 Task: Create a goal object.
Action: Mouse moved to (855, 62)
Screenshot: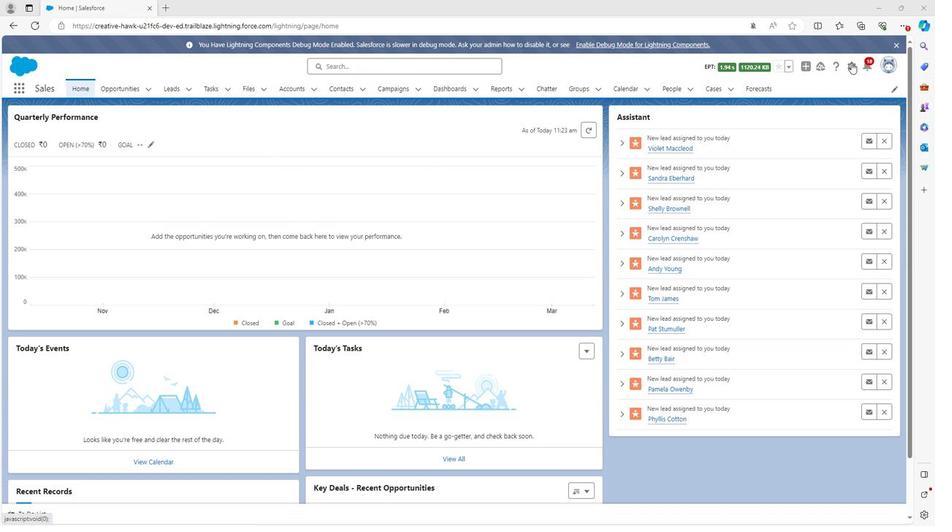 
Action: Mouse pressed left at (855, 62)
Screenshot: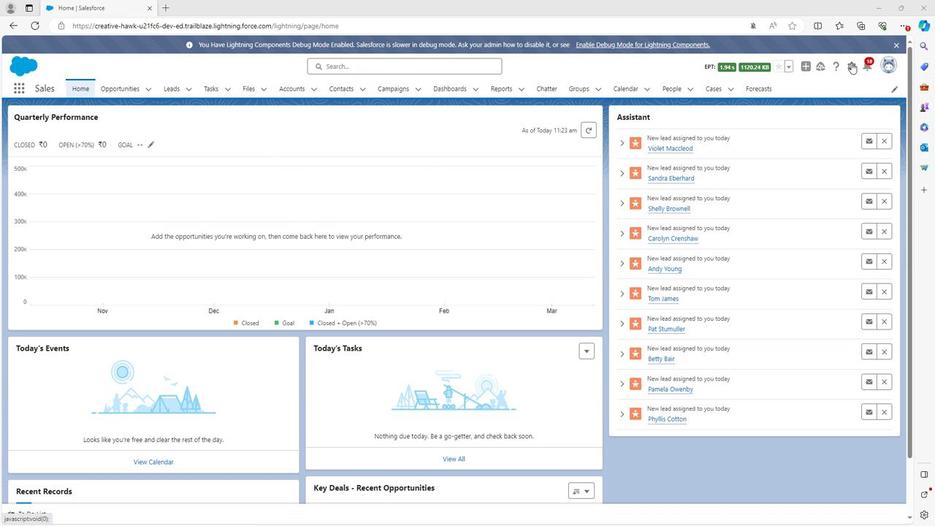 
Action: Mouse moved to (817, 96)
Screenshot: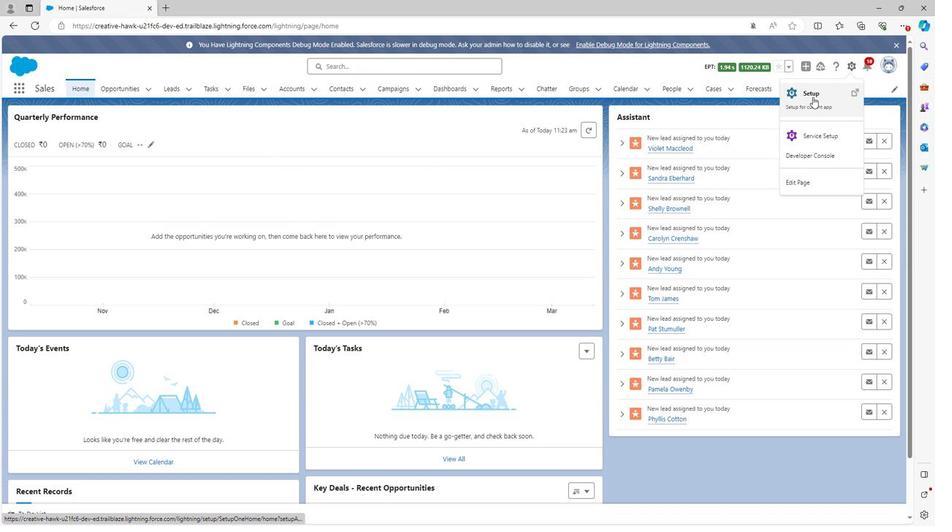 
Action: Mouse pressed left at (817, 96)
Screenshot: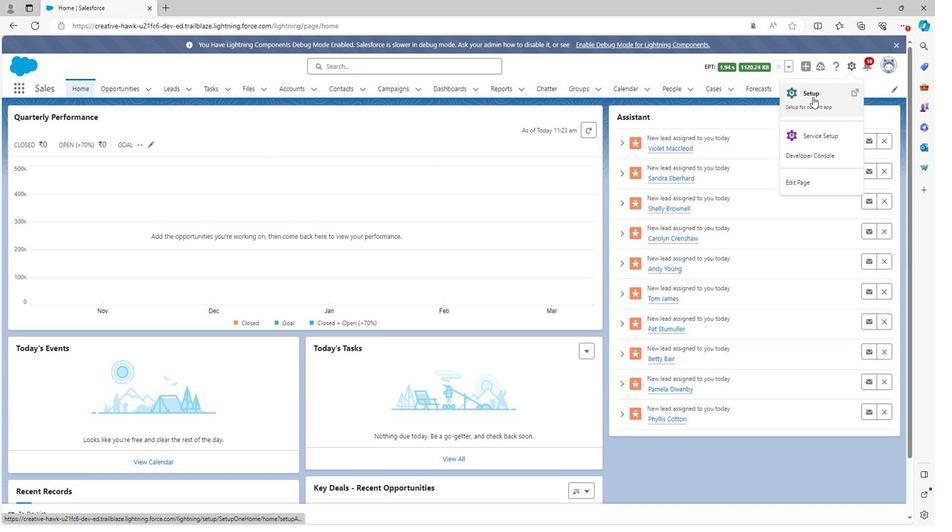 
Action: Mouse moved to (127, 86)
Screenshot: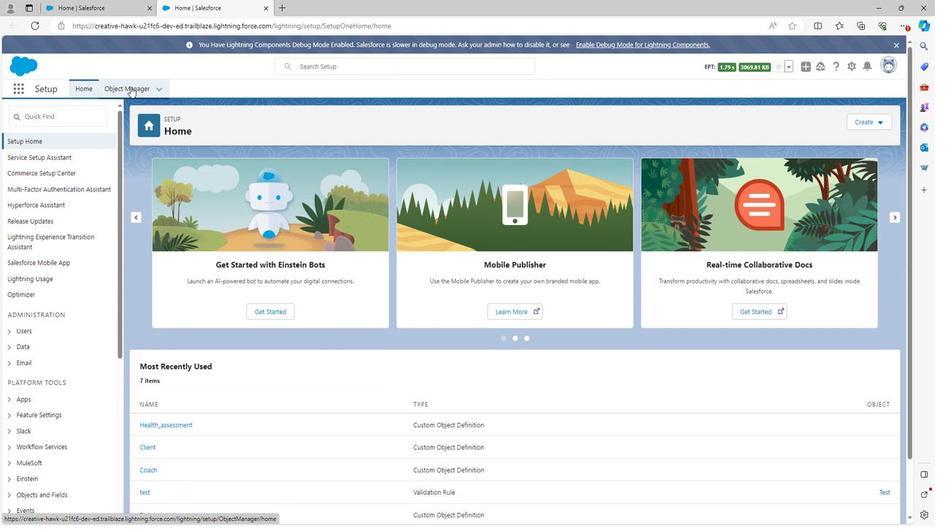 
Action: Mouse pressed left at (127, 86)
Screenshot: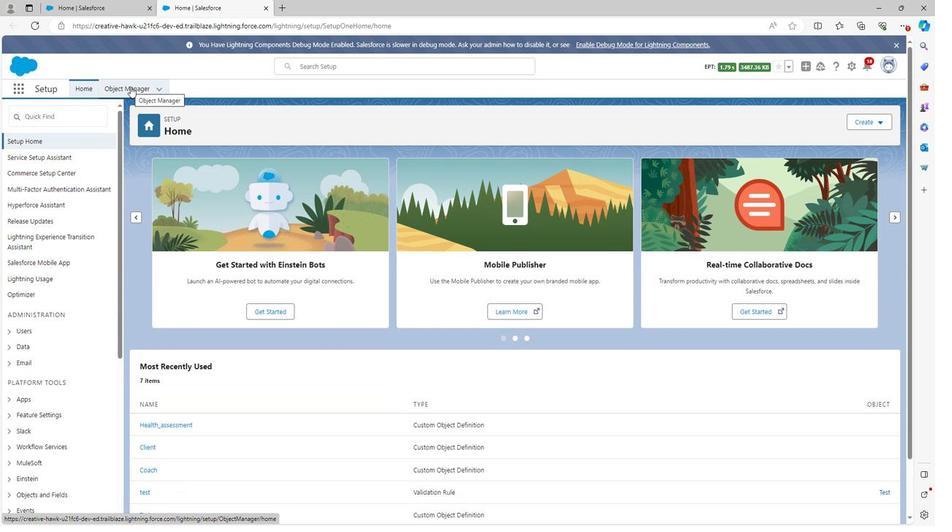 
Action: Mouse moved to (872, 122)
Screenshot: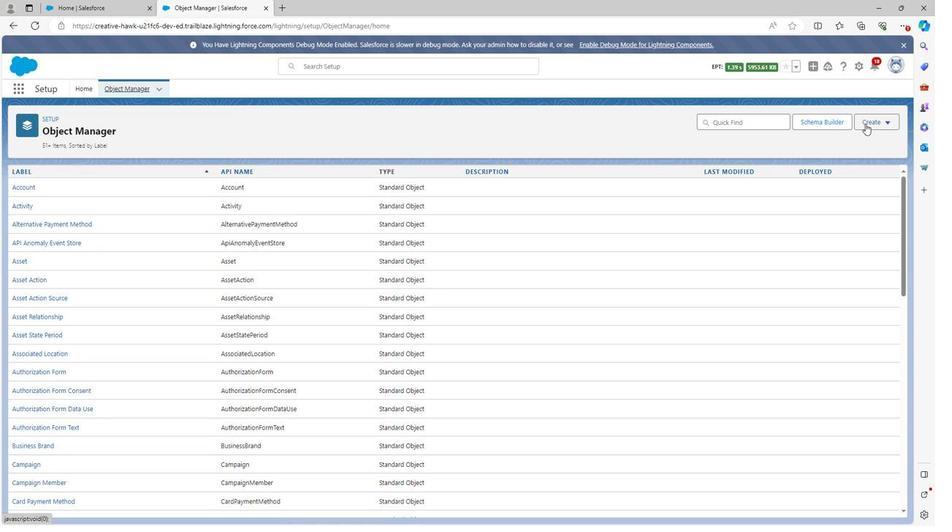 
Action: Mouse pressed left at (872, 122)
Screenshot: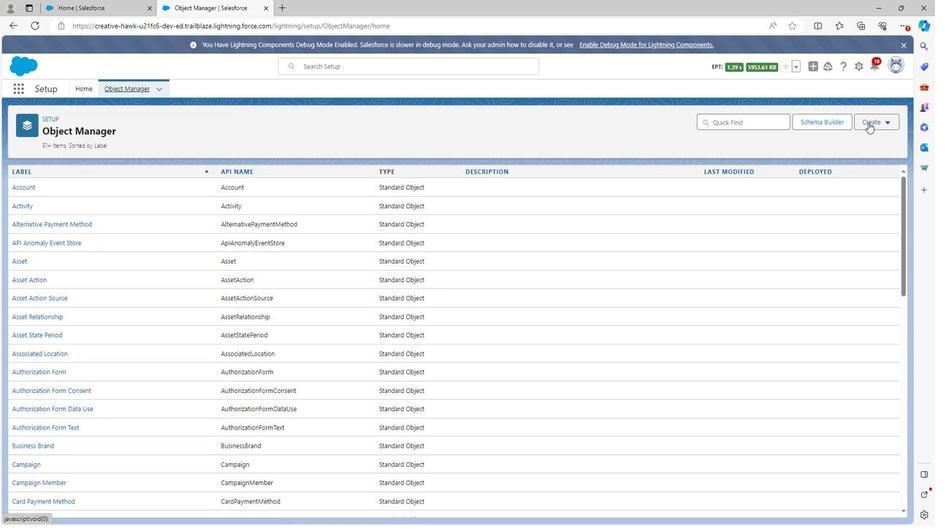 
Action: Mouse moved to (830, 149)
Screenshot: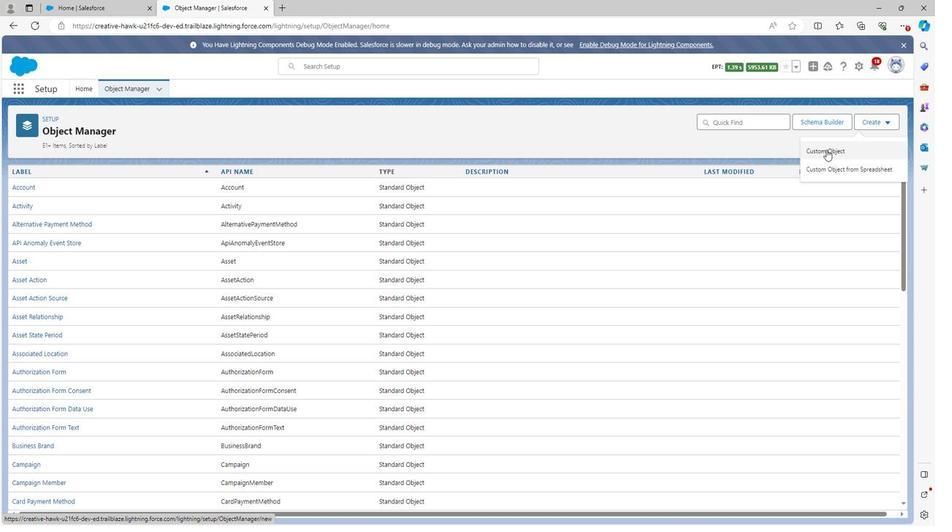 
Action: Mouse pressed left at (830, 149)
Screenshot: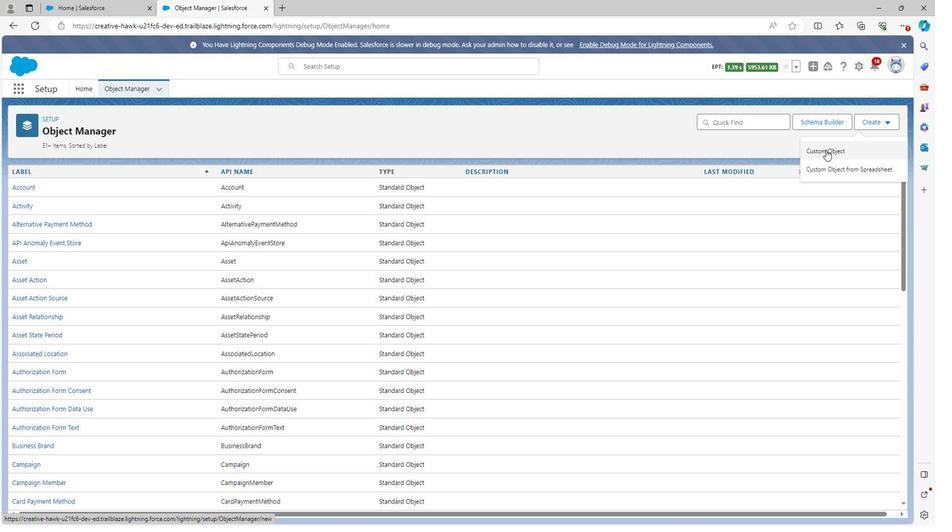 
Action: Mouse moved to (221, 249)
Screenshot: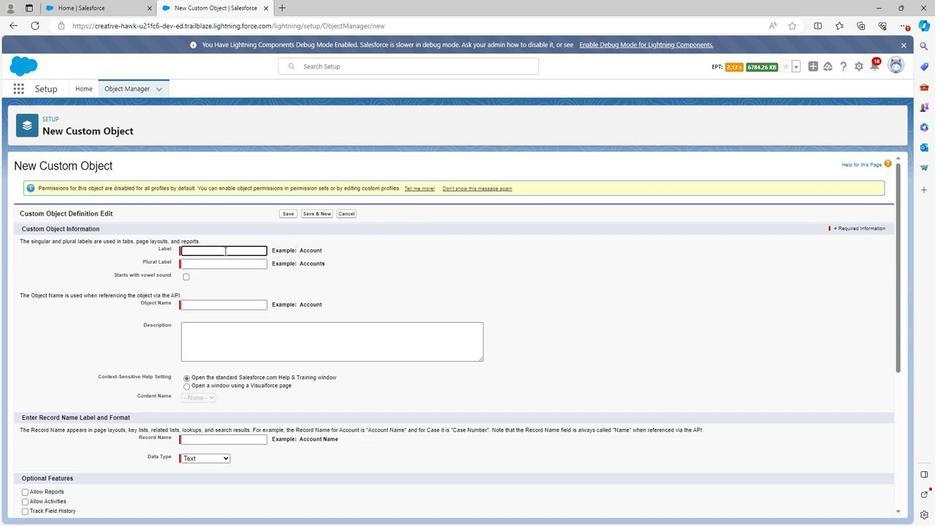 
Action: Mouse pressed left at (221, 249)
Screenshot: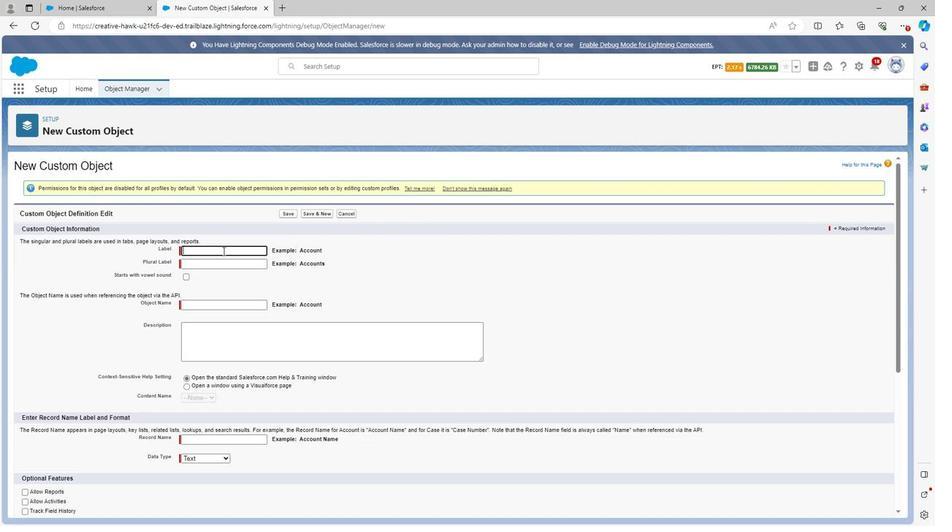 
Action: Mouse moved to (221, 251)
Screenshot: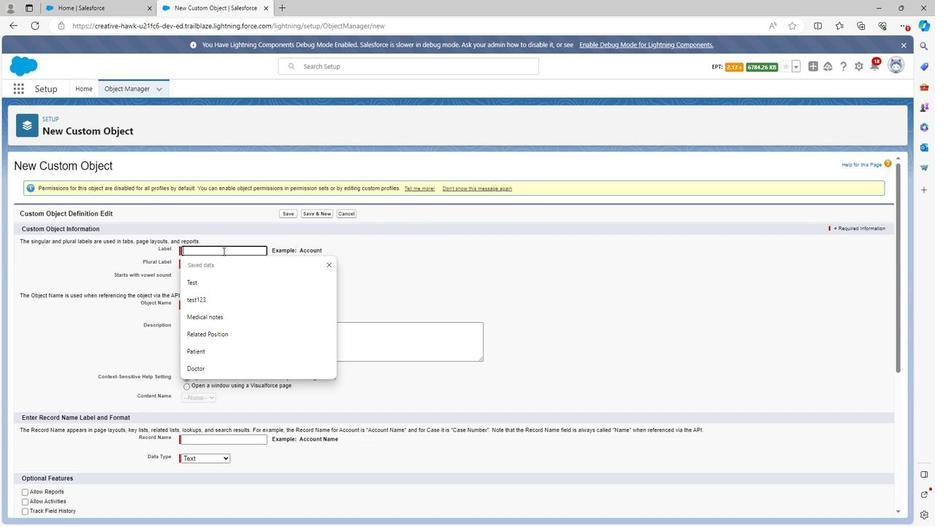
Action: Key pressed goal
Screenshot: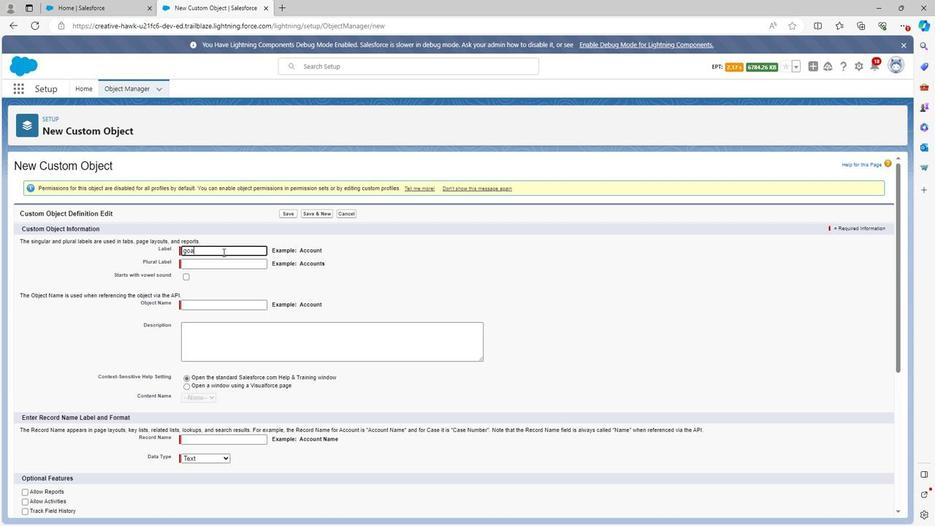 
Action: Mouse moved to (223, 264)
Screenshot: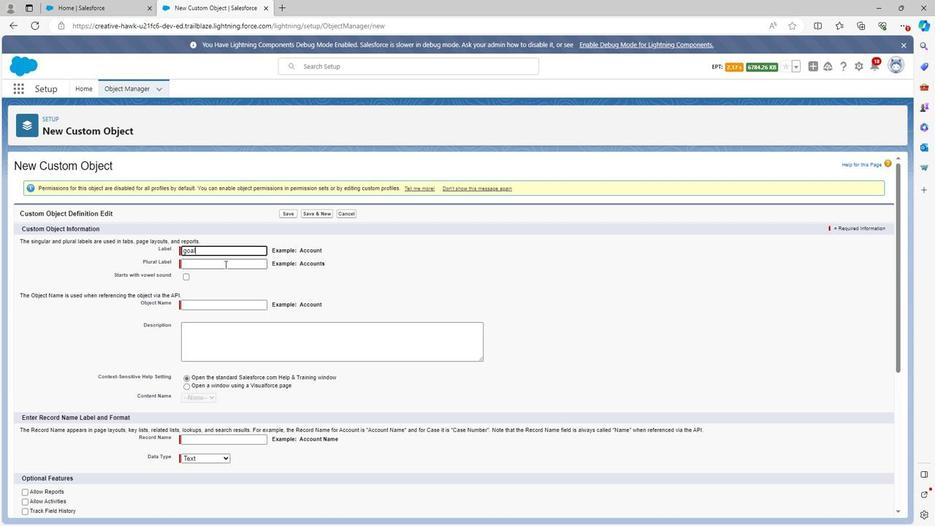 
Action: Mouse pressed left at (223, 264)
Screenshot: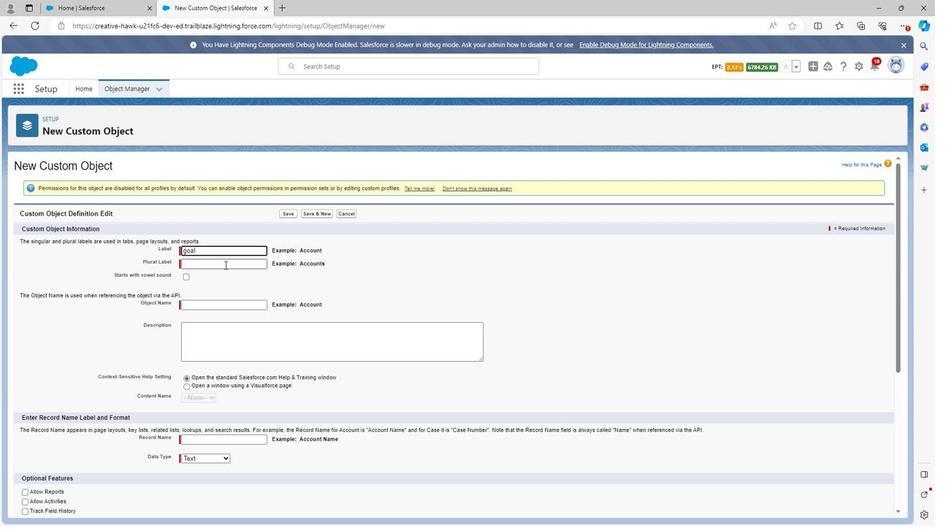 
Action: Key pressed goals
Screenshot: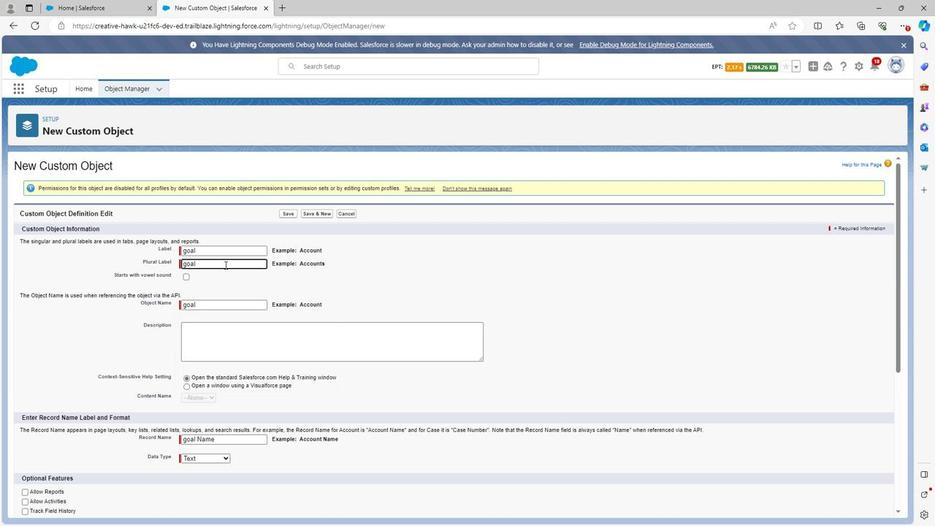 
Action: Mouse moved to (213, 279)
Screenshot: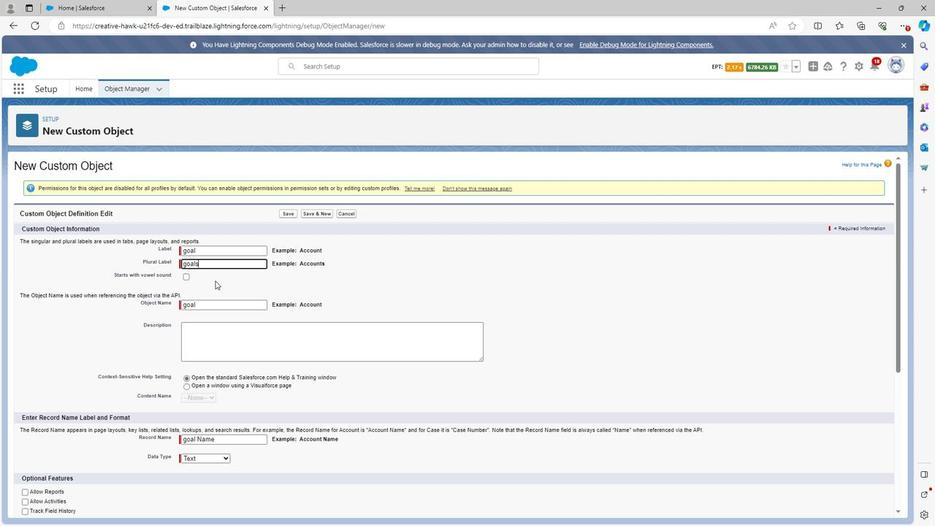 
Action: Mouse pressed left at (213, 279)
Screenshot: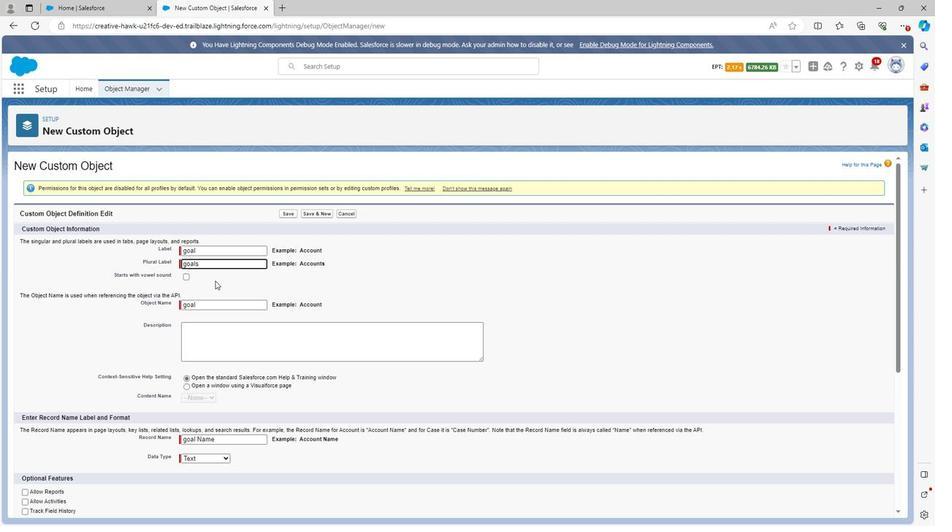 
Action: Mouse moved to (204, 335)
Screenshot: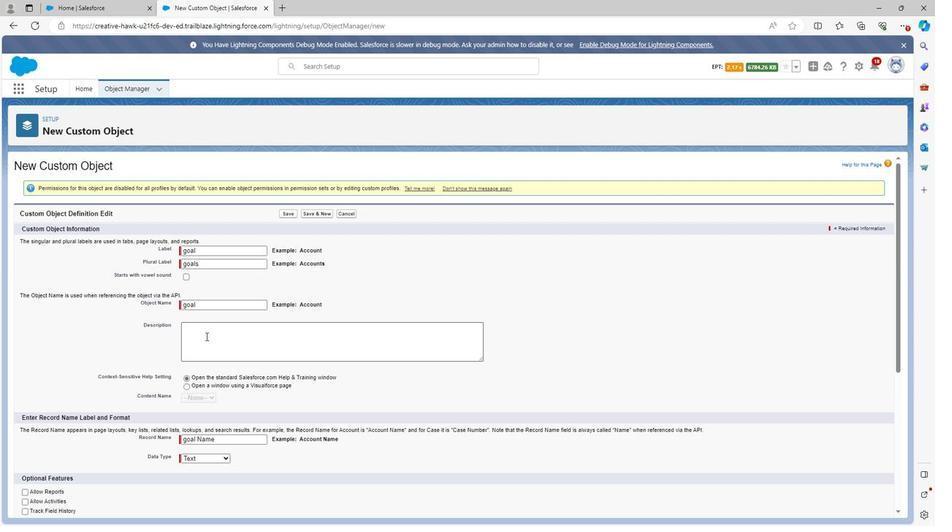 
Action: Mouse pressed left at (204, 335)
Screenshot: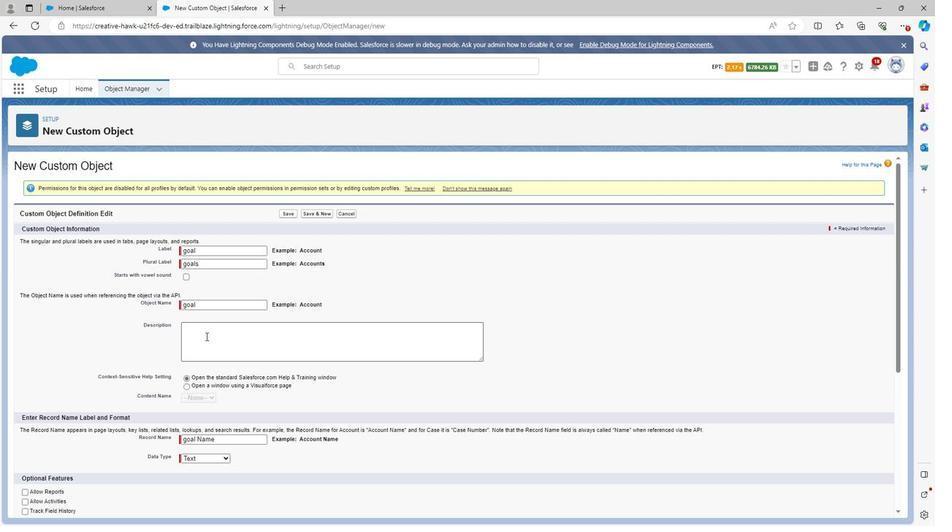 
Action: Mouse moved to (204, 336)
Screenshot: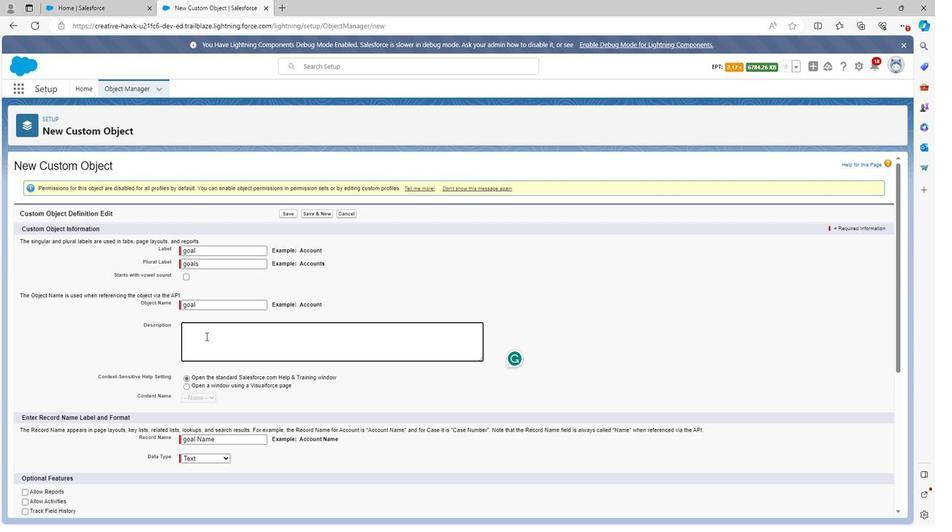 
Action: Key pressed goal<Key.space>object<Key.space>is<Key.space>to<Key.space>save<Key.space>the<Key.space>goal<Key.space>information<Key.space>of<Key.space>clients
Screenshot: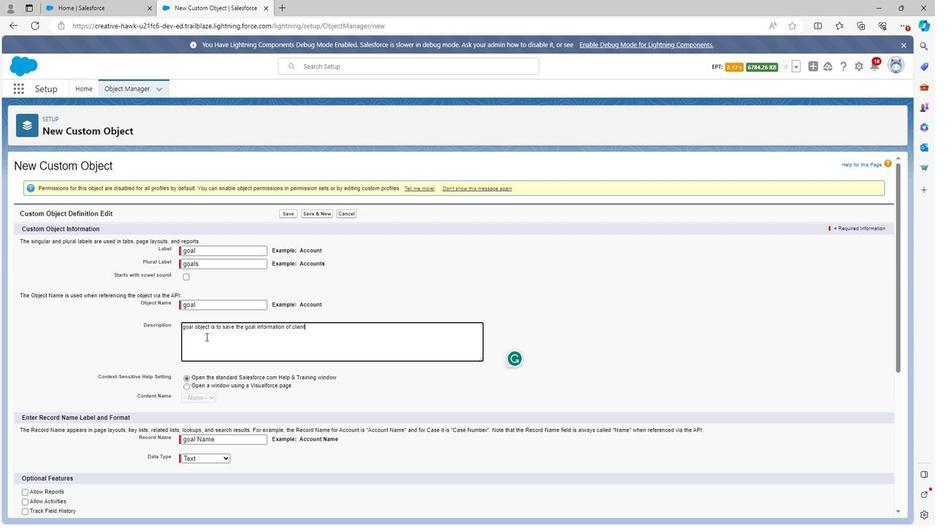 
Action: Mouse moved to (233, 448)
Screenshot: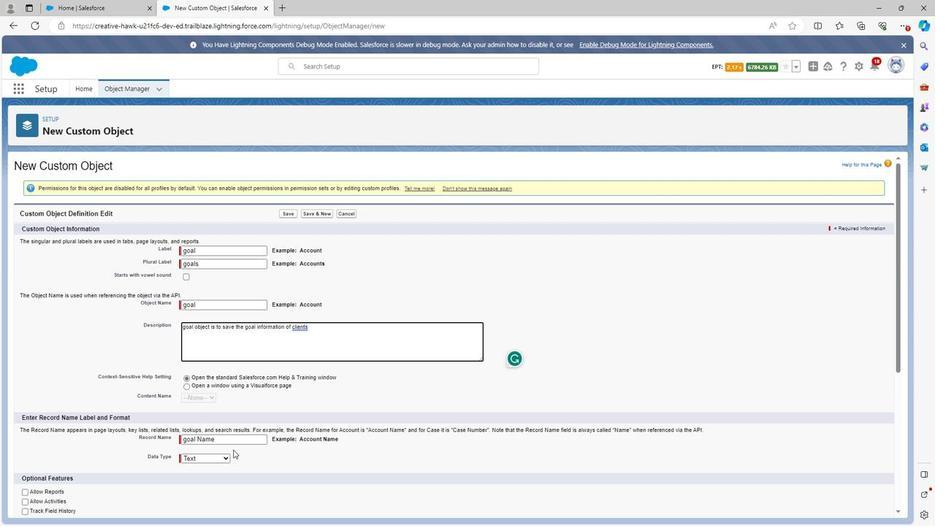 
Action: Mouse scrolled (233, 448) with delta (0, 0)
Screenshot: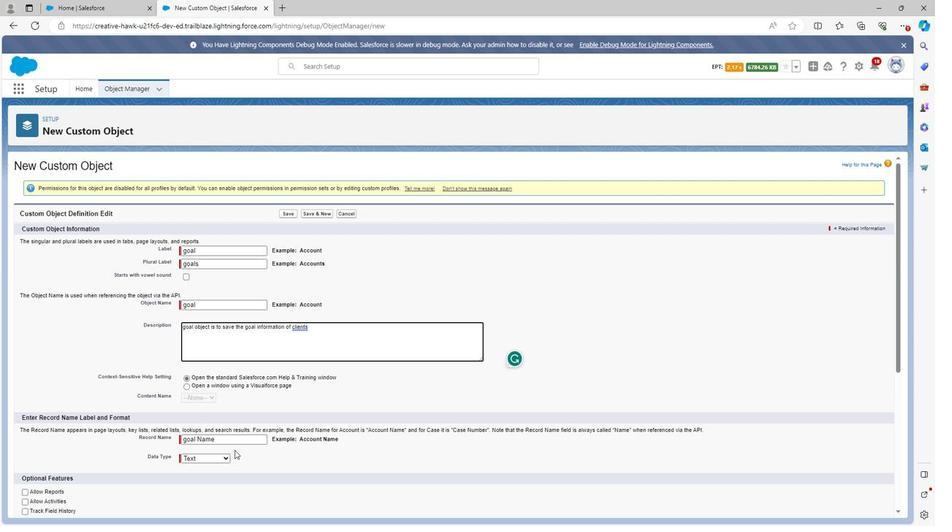 
Action: Mouse scrolled (233, 448) with delta (0, 0)
Screenshot: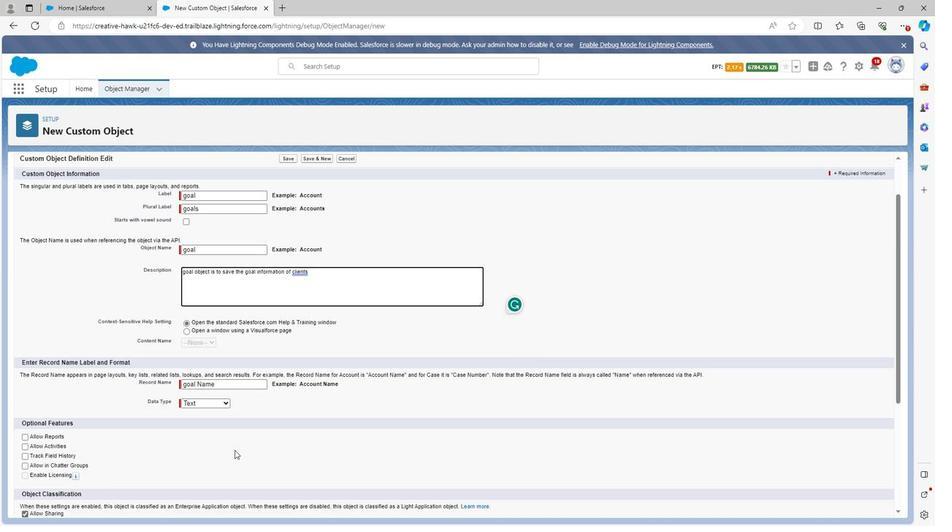 
Action: Mouse scrolled (233, 448) with delta (0, 0)
Screenshot: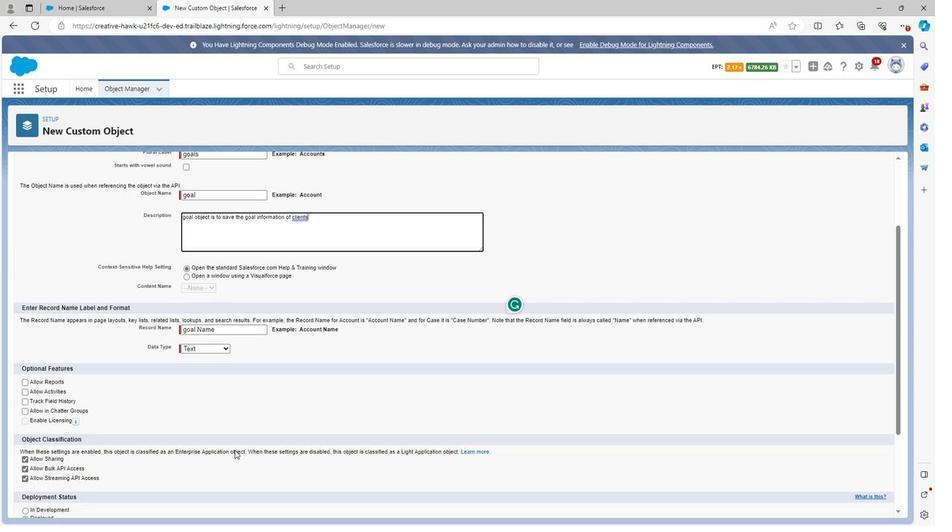 
Action: Mouse moved to (20, 328)
Screenshot: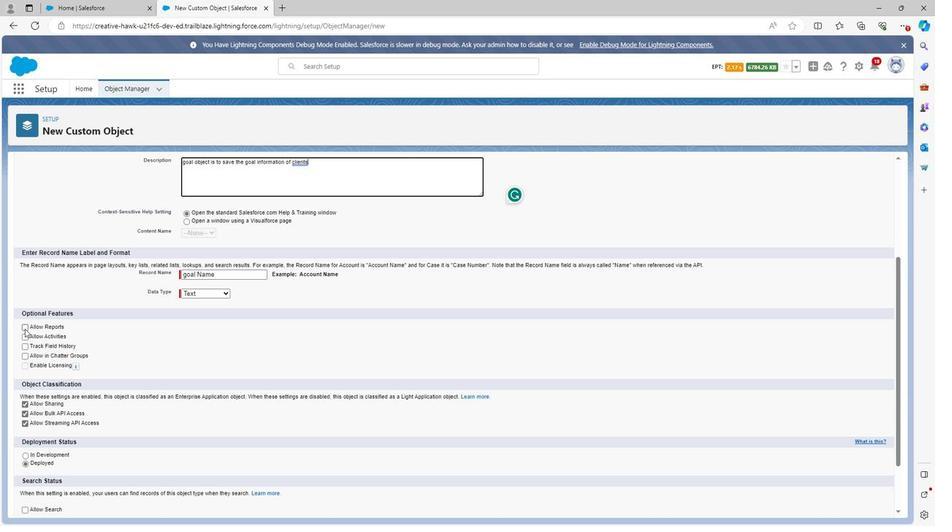 
Action: Mouse pressed left at (20, 328)
Screenshot: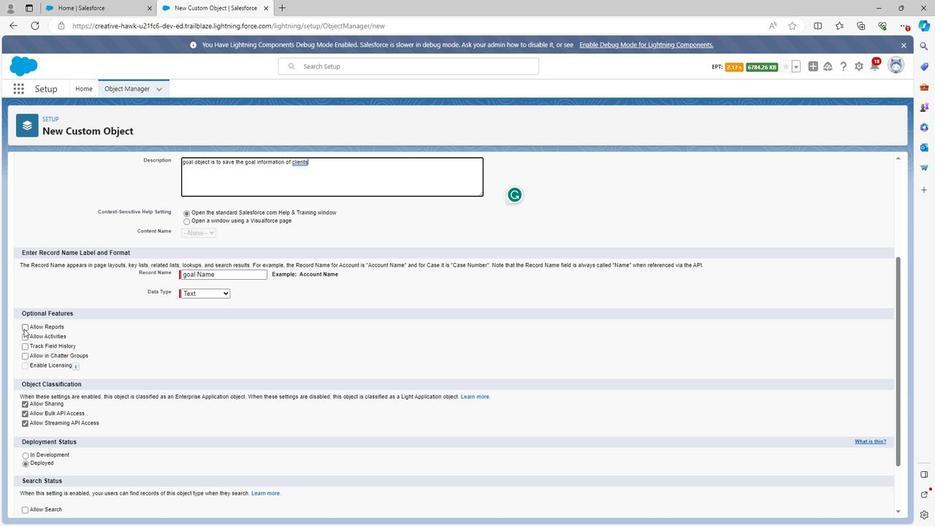 
Action: Mouse moved to (24, 337)
Screenshot: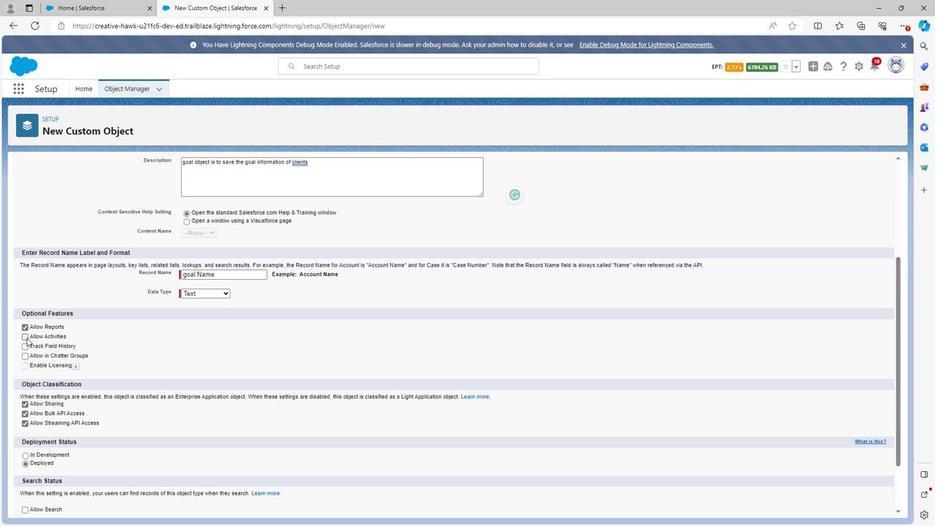 
Action: Mouse pressed left at (24, 337)
Screenshot: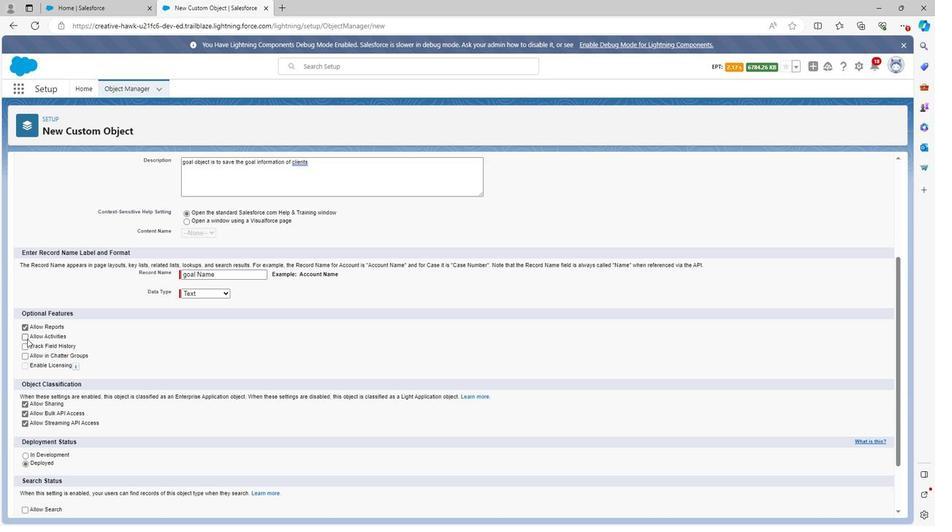 
Action: Mouse moved to (23, 347)
Screenshot: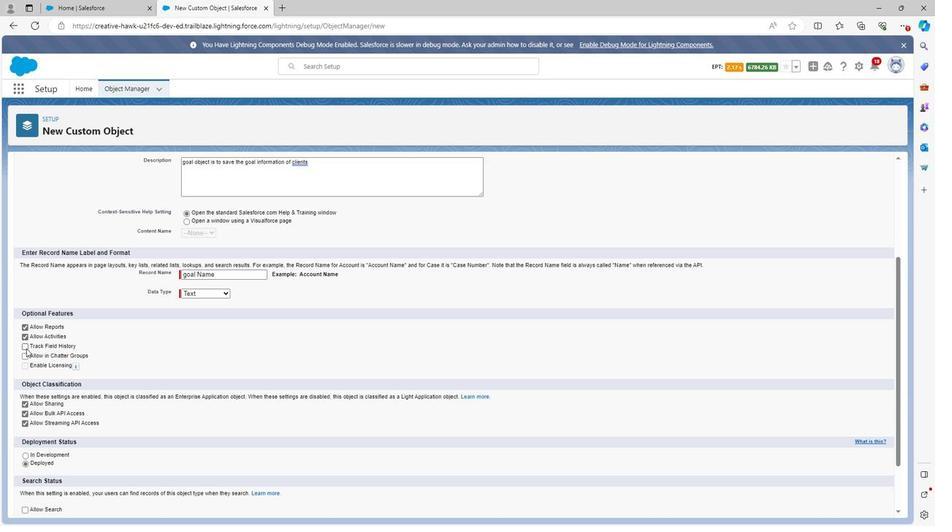 
Action: Mouse pressed left at (23, 347)
Screenshot: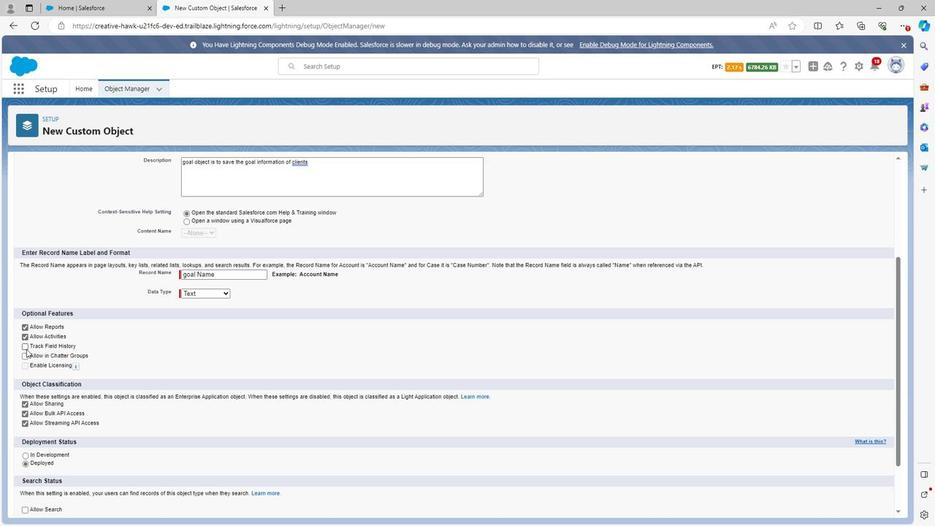 
Action: Mouse moved to (41, 369)
Screenshot: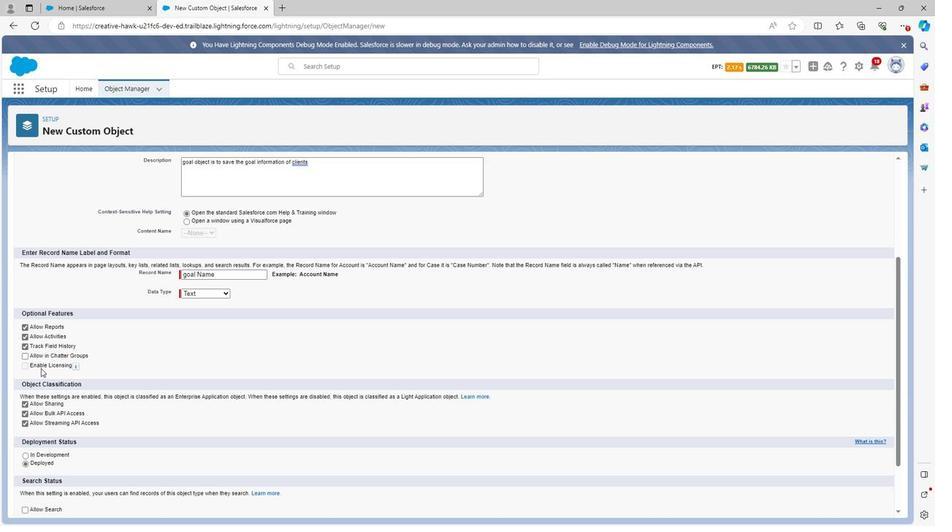 
Action: Mouse scrolled (41, 369) with delta (0, 0)
Screenshot: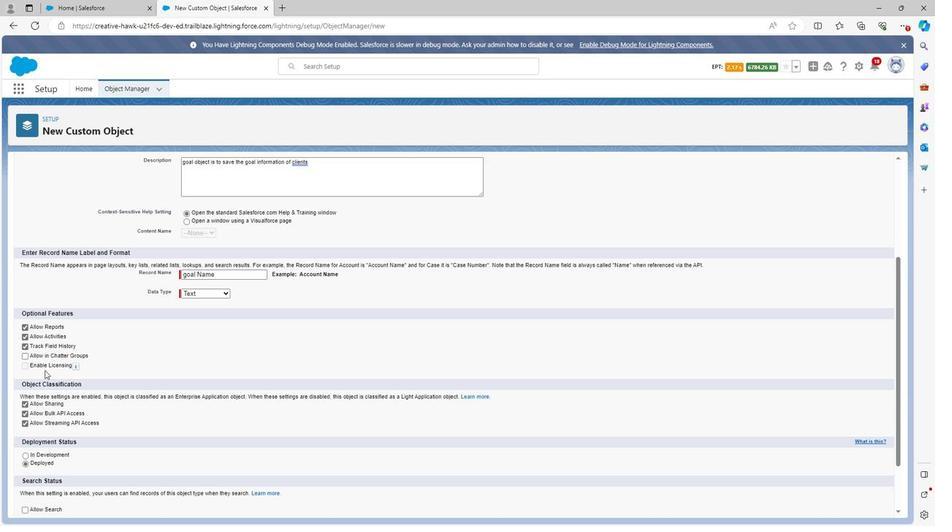 
Action: Mouse scrolled (41, 369) with delta (0, 0)
Screenshot: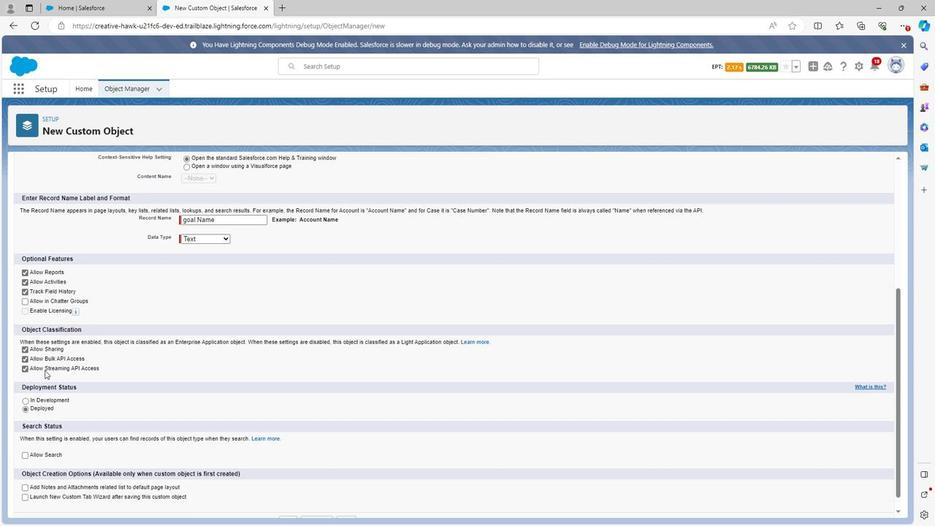 
Action: Mouse scrolled (41, 369) with delta (0, 0)
Screenshot: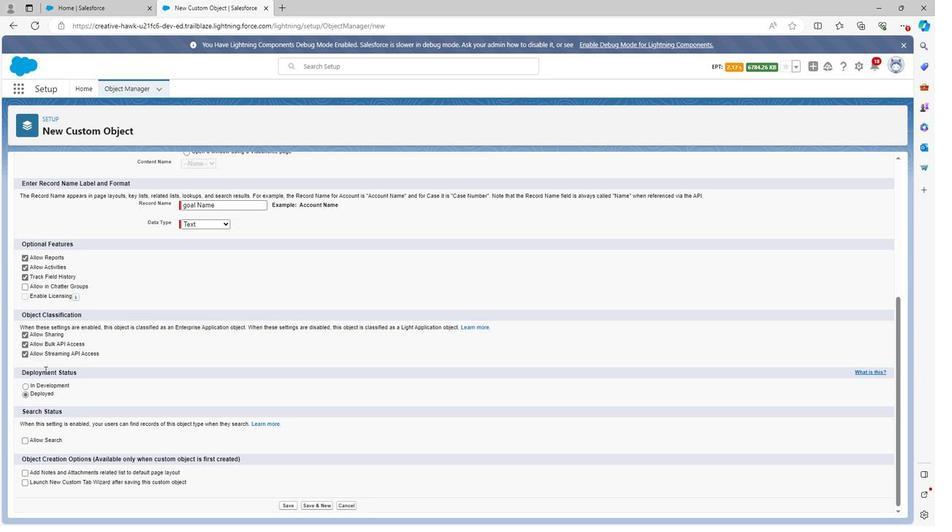 
Action: Mouse moved to (287, 502)
Screenshot: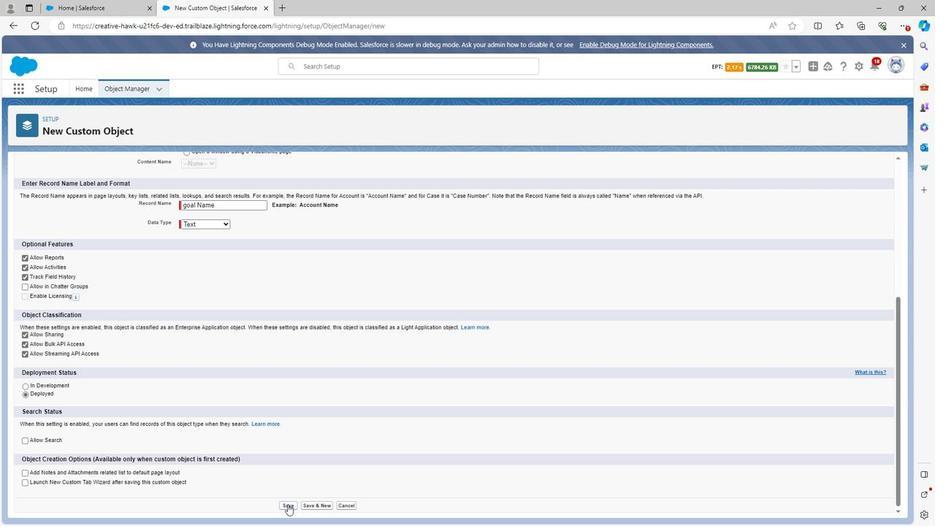 
Action: Mouse pressed left at (287, 502)
Screenshot: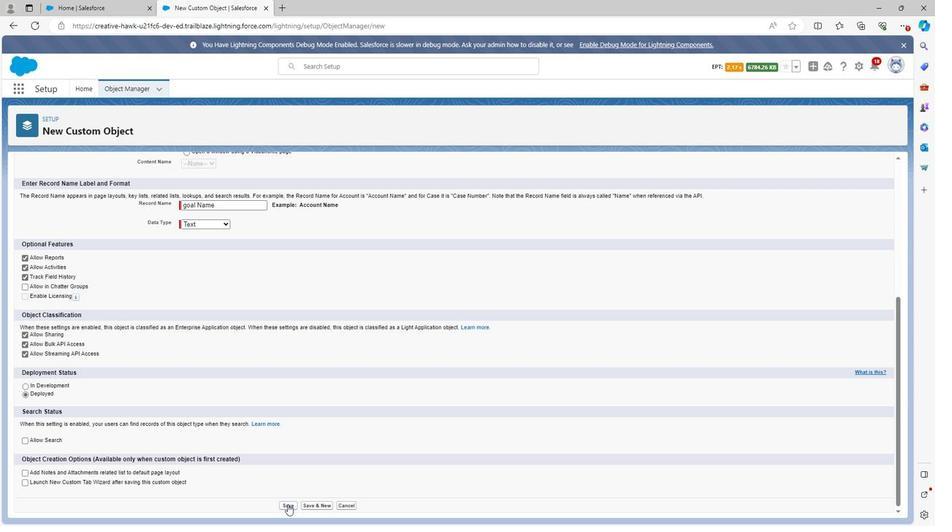 
Action: Mouse moved to (75, 118)
Screenshot: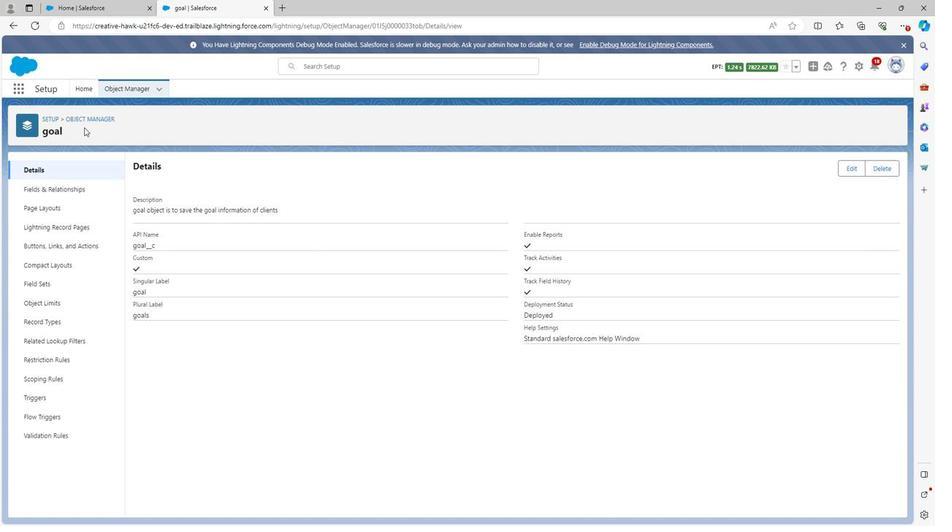 
Action: Mouse pressed left at (75, 118)
Screenshot: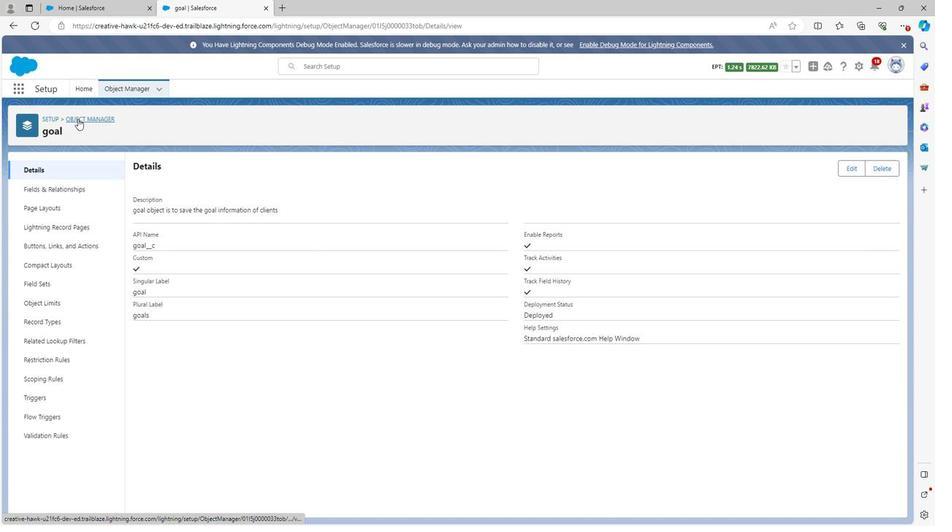 
Action: Mouse moved to (96, 301)
Screenshot: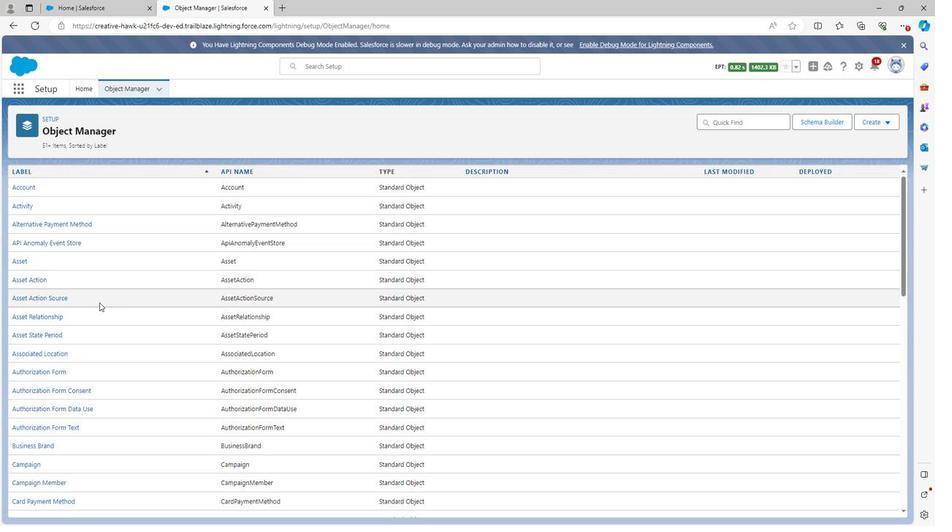 
Action: Mouse scrolled (96, 301) with delta (0, 0)
Screenshot: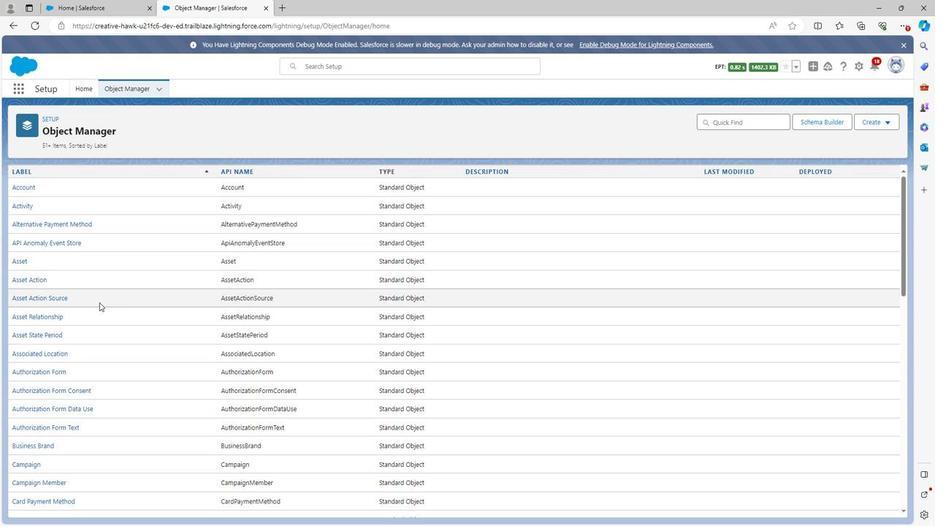 
Action: Mouse scrolled (96, 301) with delta (0, 0)
Screenshot: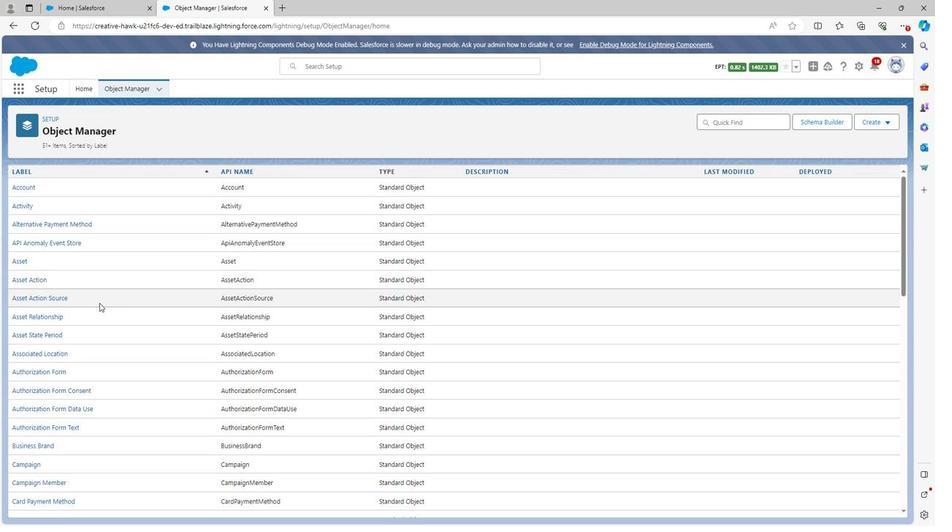 
Action: Mouse scrolled (96, 301) with delta (0, 0)
Screenshot: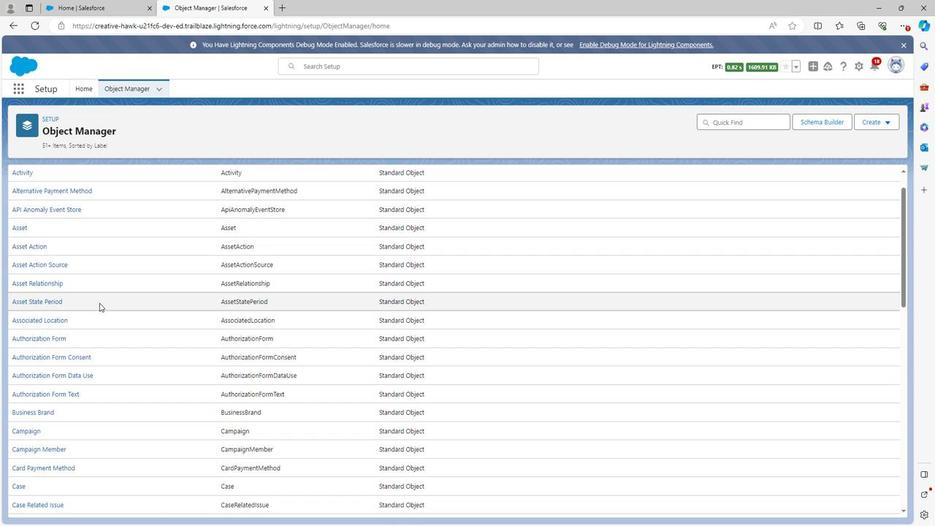 
Action: Mouse scrolled (96, 301) with delta (0, 0)
Screenshot: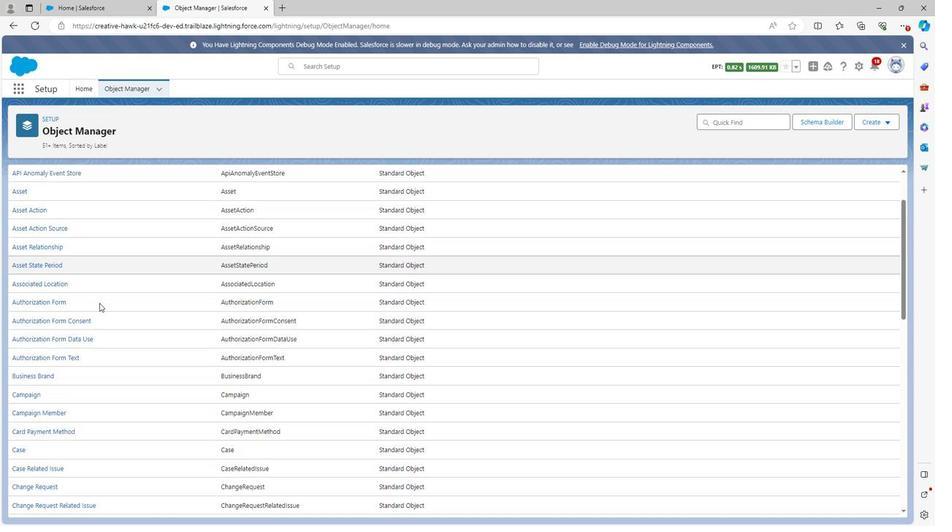 
Action: Mouse scrolled (96, 301) with delta (0, 0)
Screenshot: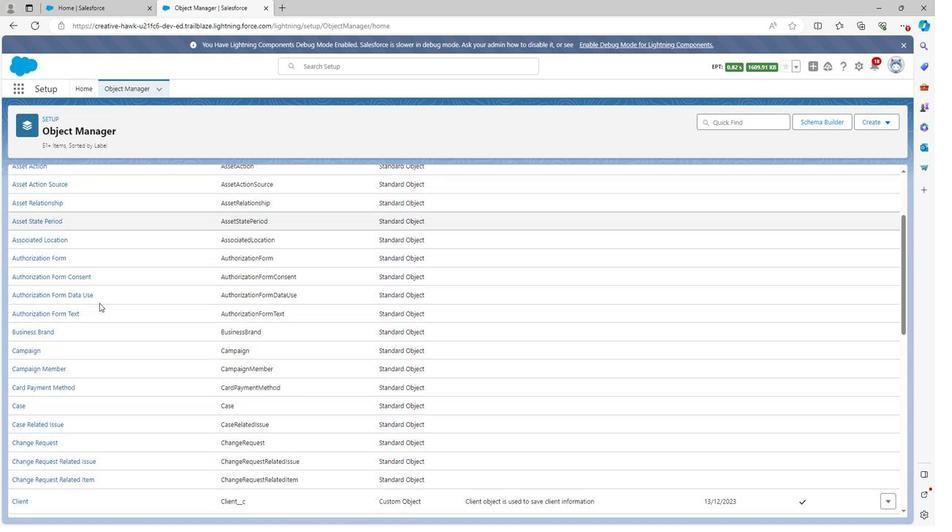 
Action: Mouse scrolled (96, 301) with delta (0, 0)
Screenshot: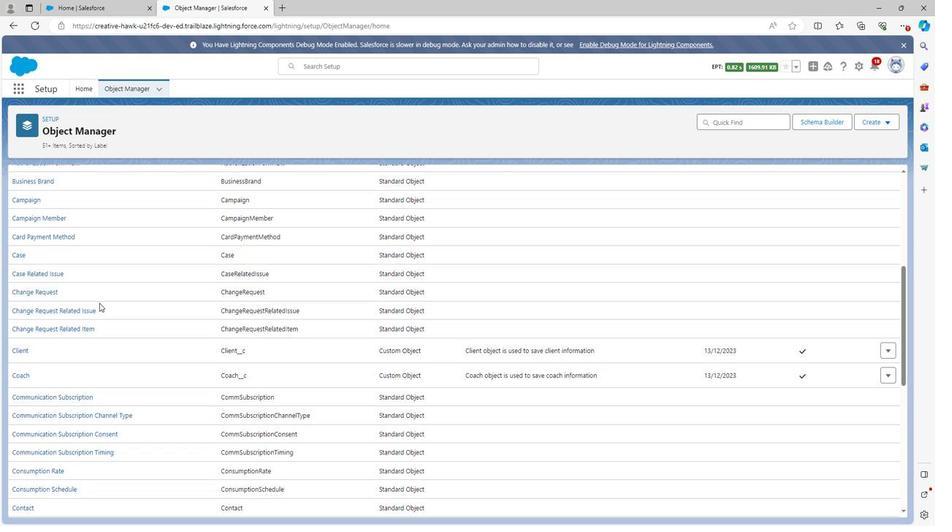 
Action: Mouse scrolled (96, 301) with delta (0, 0)
Screenshot: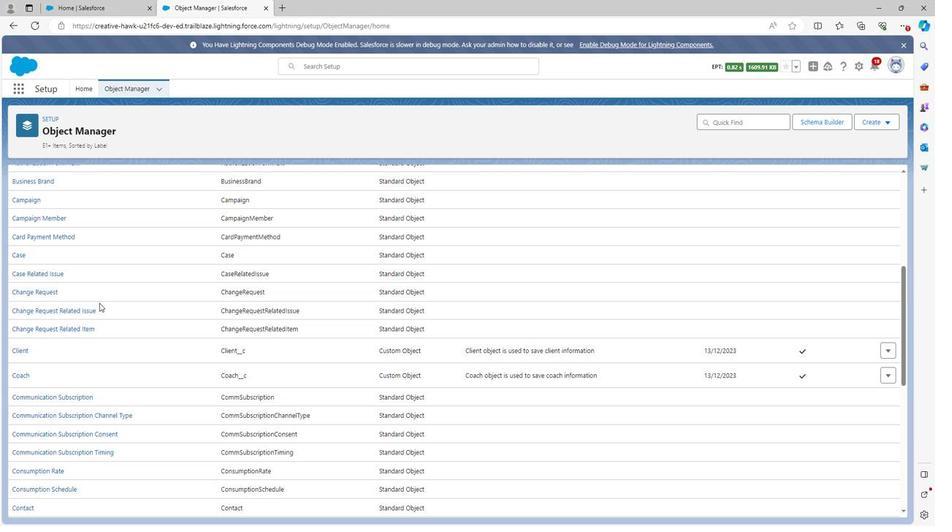 
Action: Mouse scrolled (96, 301) with delta (0, 0)
Screenshot: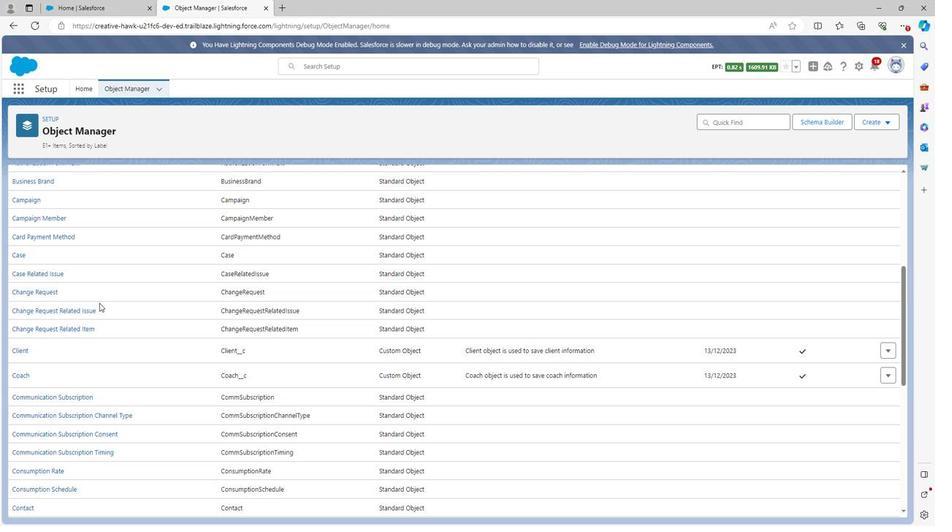 
Action: Mouse scrolled (96, 301) with delta (0, 0)
Screenshot: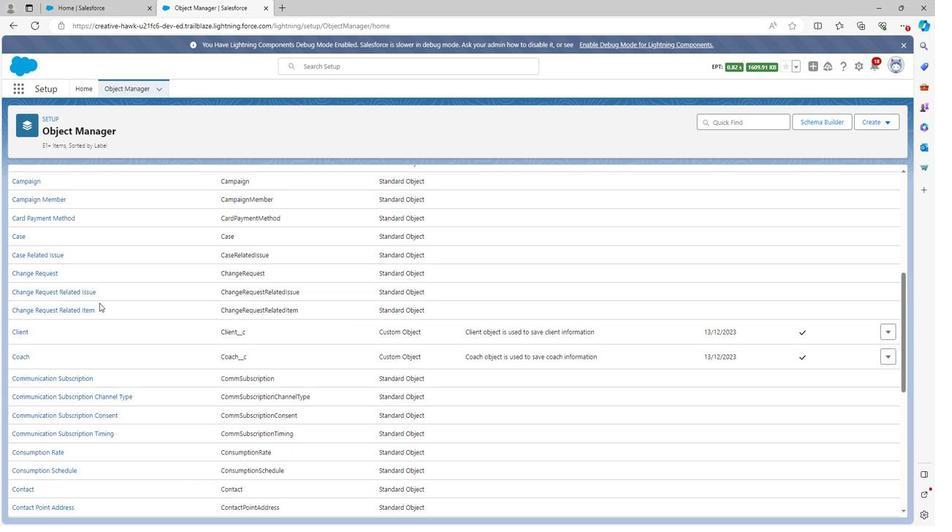 
Action: Mouse scrolled (96, 301) with delta (0, 0)
Screenshot: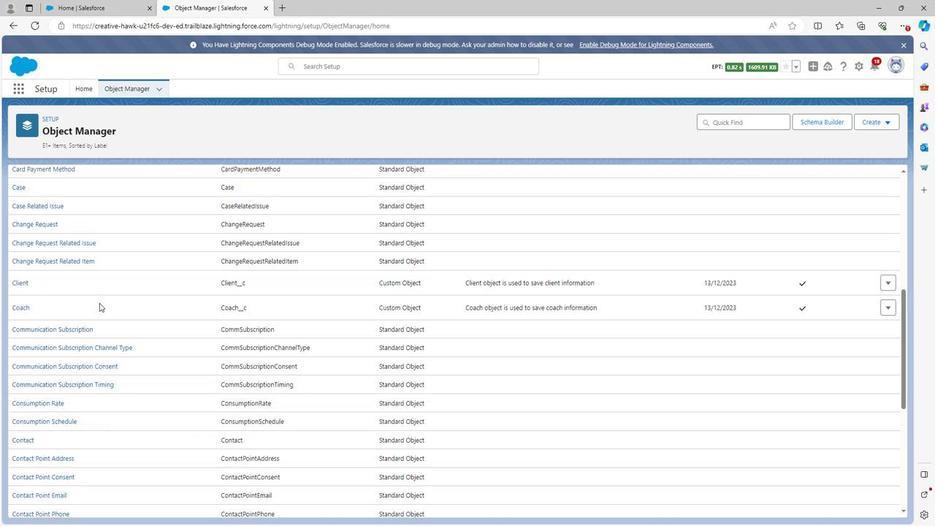 
Action: Mouse scrolled (96, 301) with delta (0, 0)
Screenshot: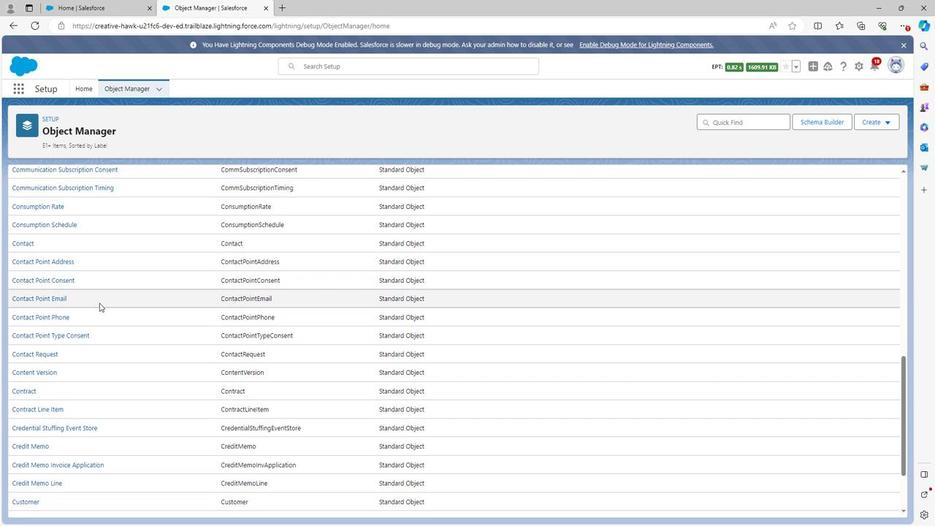 
Action: Mouse scrolled (96, 301) with delta (0, 0)
Screenshot: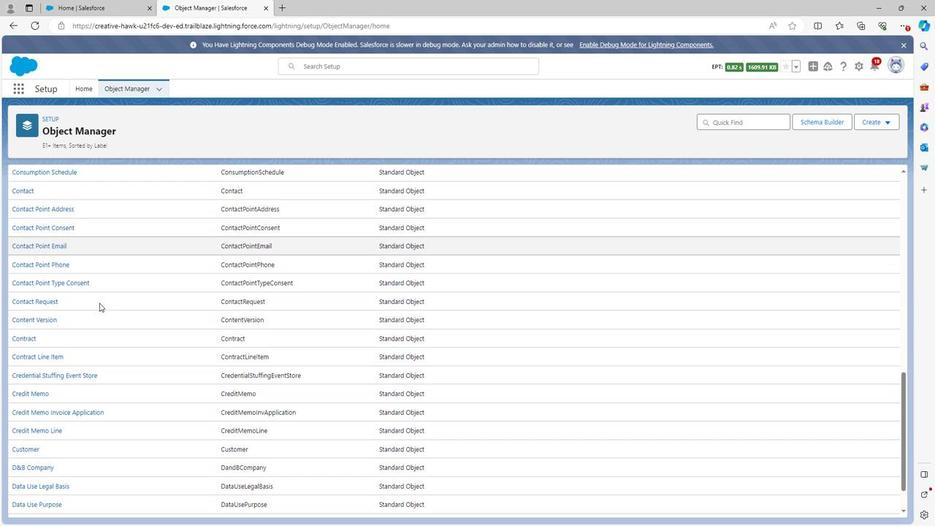 
Action: Mouse scrolled (96, 301) with delta (0, 0)
Screenshot: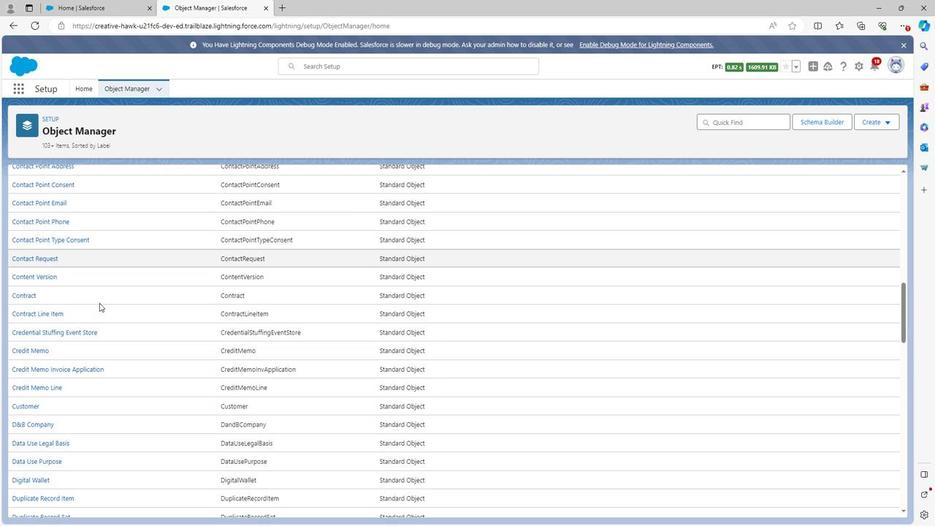 
Action: Mouse moved to (97, 303)
Screenshot: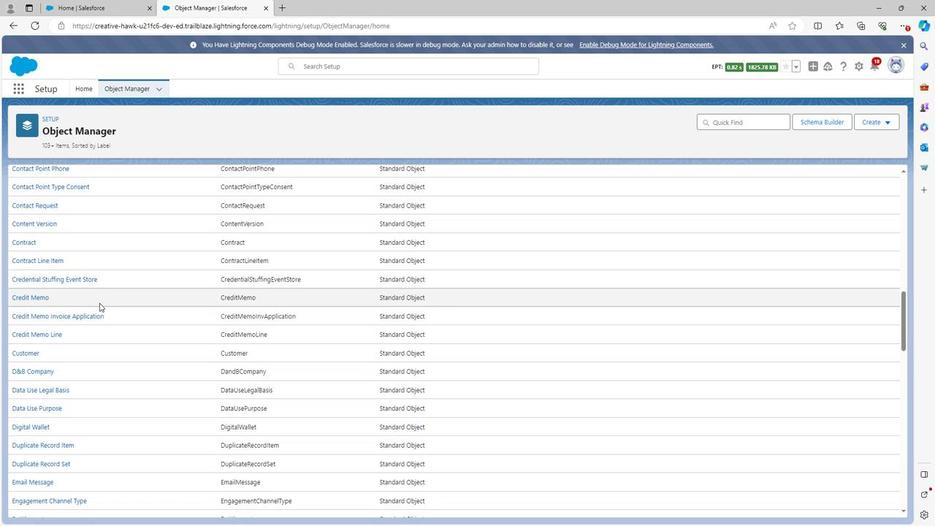 
Action: Mouse scrolled (97, 303) with delta (0, 0)
Screenshot: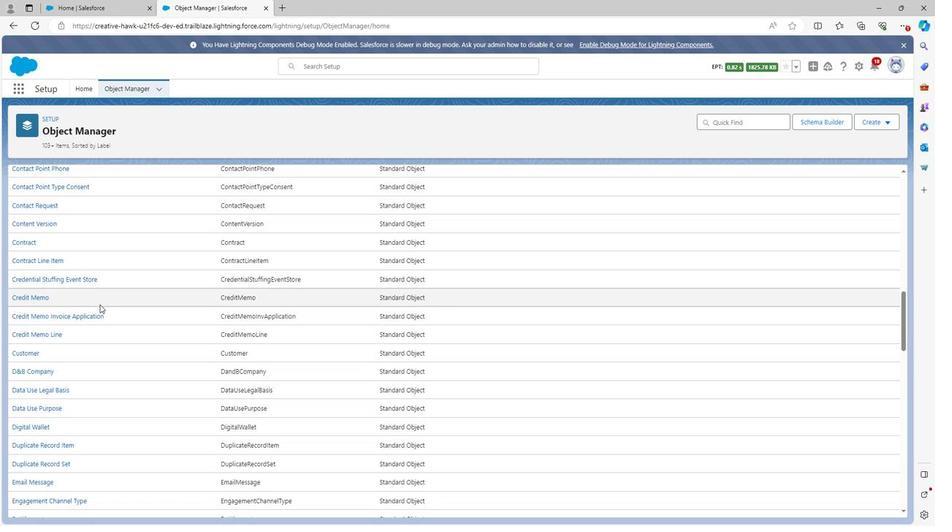 
Action: Mouse moved to (97, 304)
Screenshot: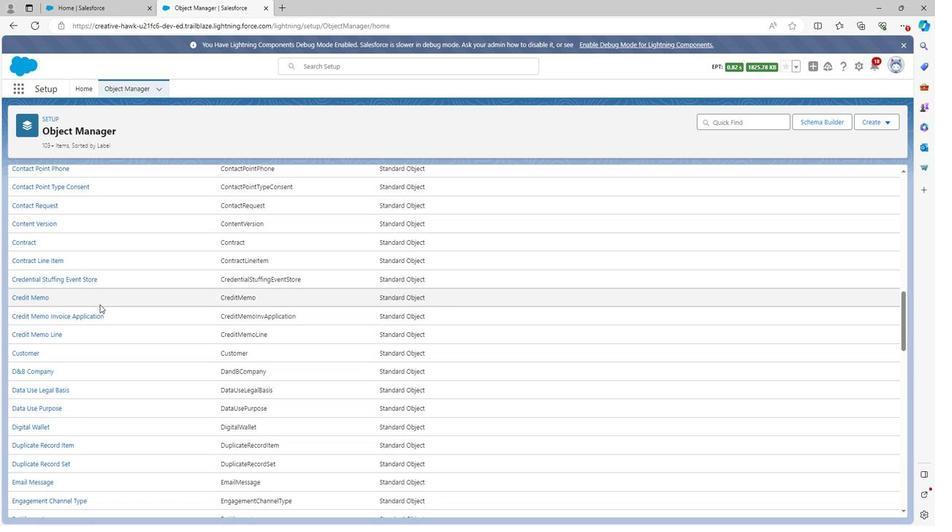 
Action: Mouse scrolled (97, 303) with delta (0, 0)
Screenshot: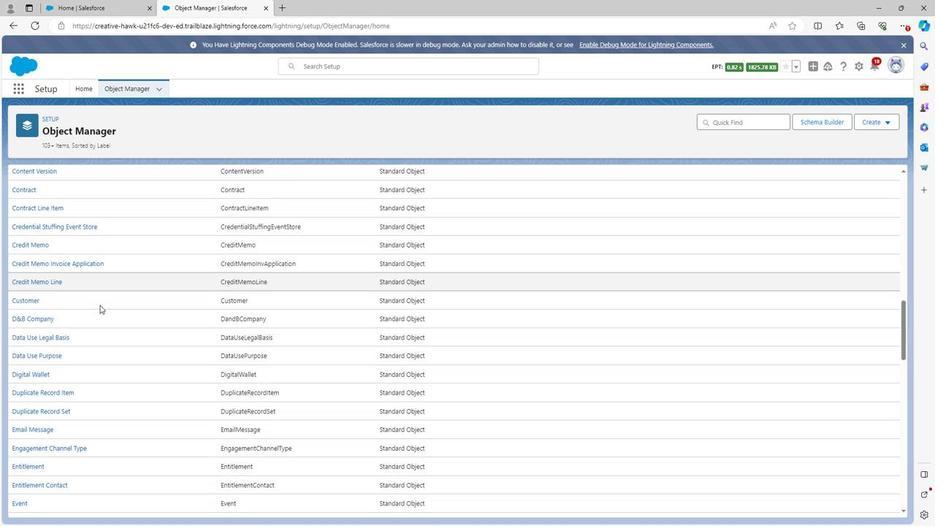 
Action: Mouse scrolled (97, 303) with delta (0, 0)
Screenshot: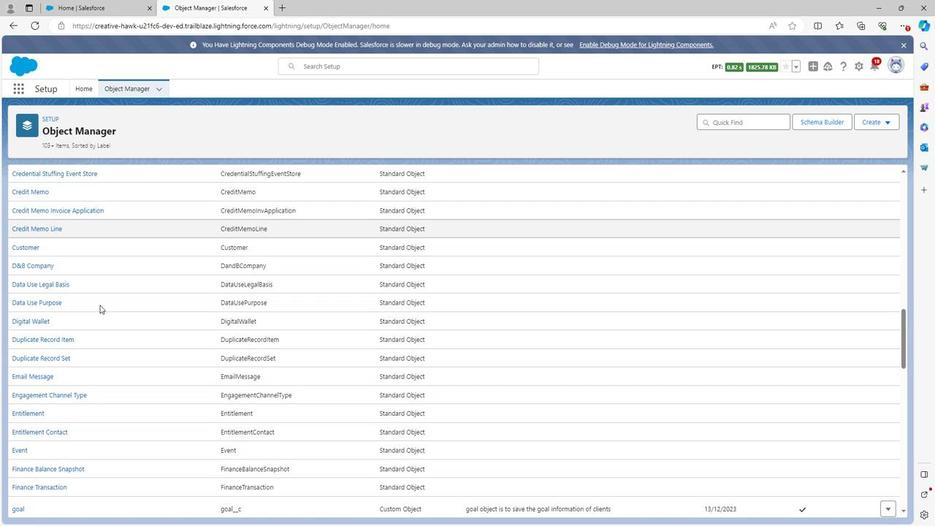 
Action: Mouse scrolled (97, 303) with delta (0, 0)
Screenshot: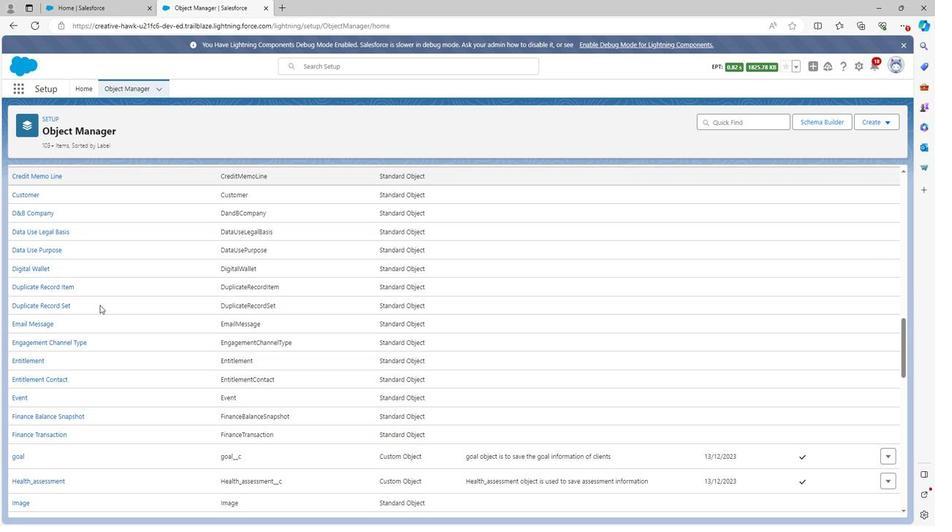 
Action: Mouse moved to (17, 402)
Screenshot: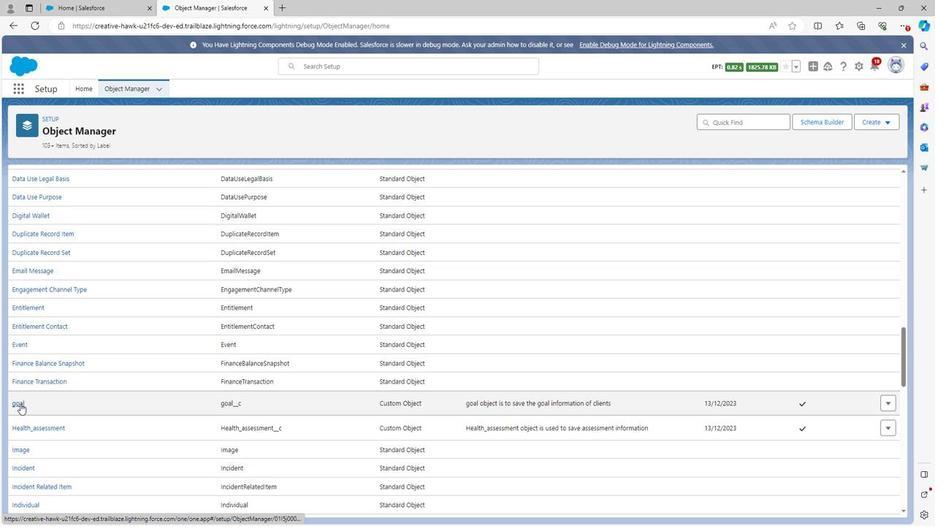 
Action: Mouse pressed left at (17, 402)
Screenshot: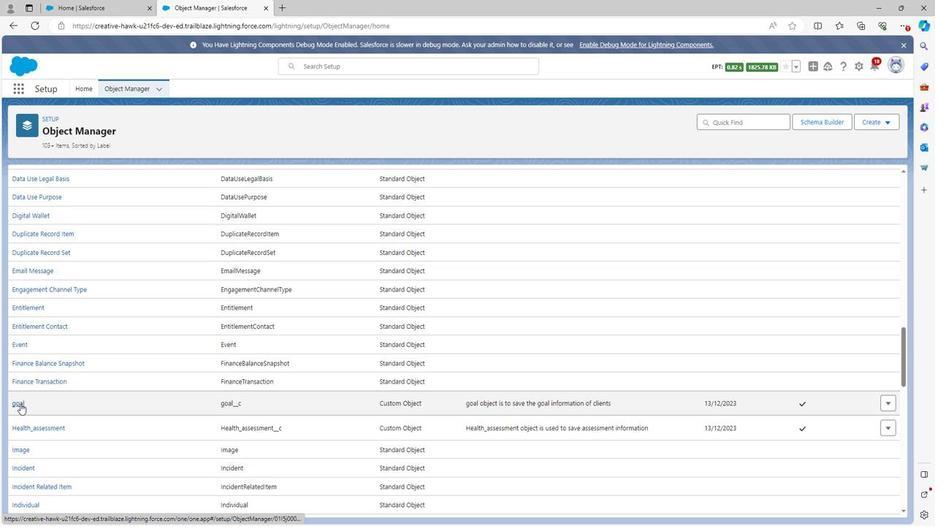 
Action: Mouse moved to (623, 195)
Screenshot: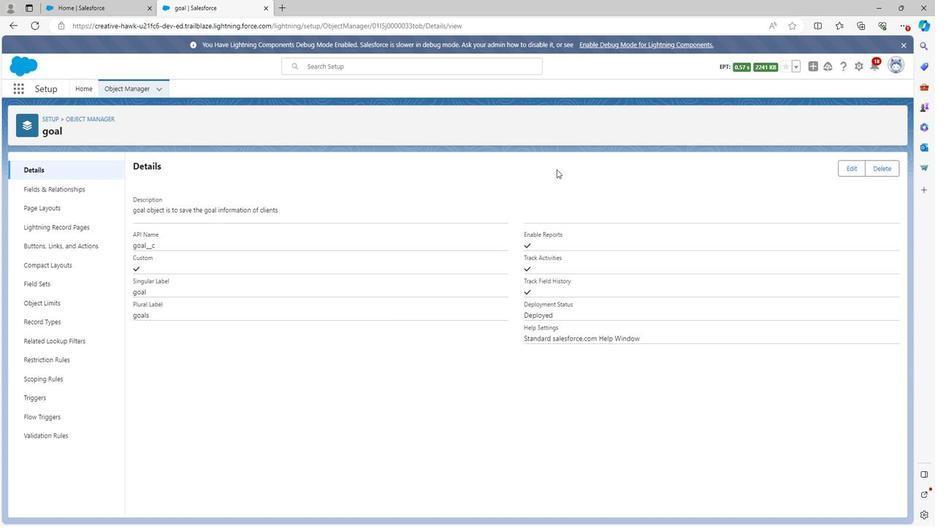 
